 Task: Add a dependency to the task Implement a new network monitoring system for a company's IT infrastructure , the existing task  Develop a new mobile app for a restaurant in the project AgileJet
Action: Mouse moved to (57, 240)
Screenshot: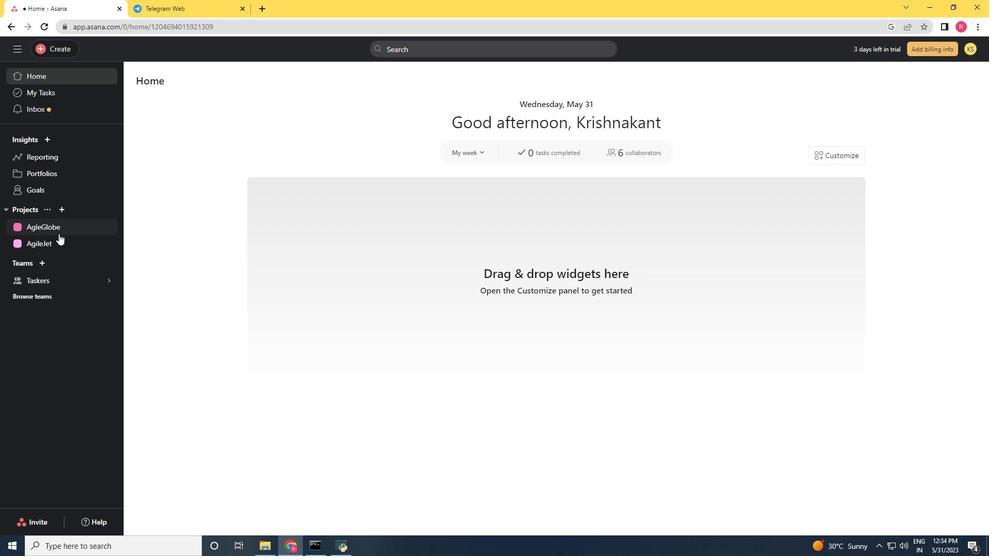 
Action: Mouse pressed left at (57, 240)
Screenshot: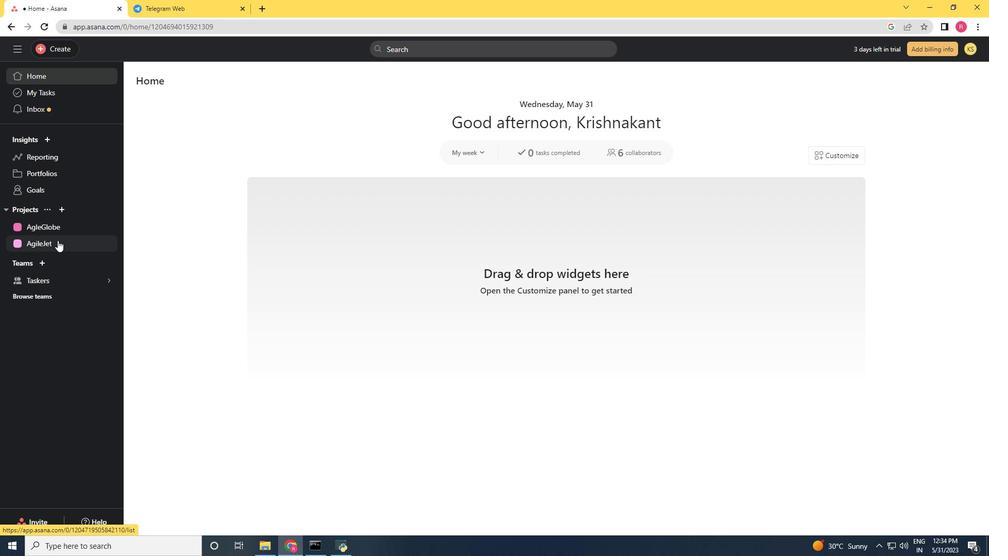 
Action: Mouse moved to (938, 89)
Screenshot: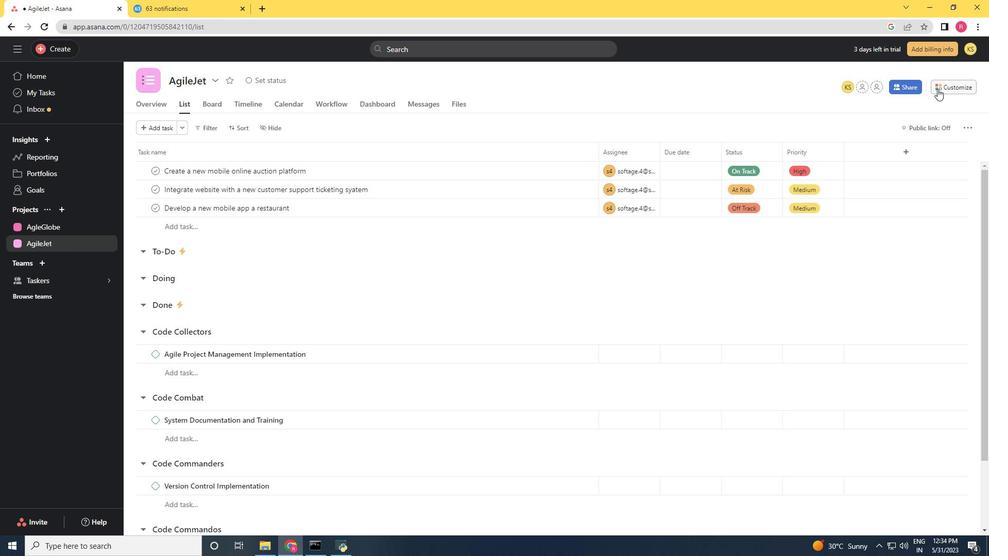 
Action: Mouse pressed left at (938, 89)
Screenshot: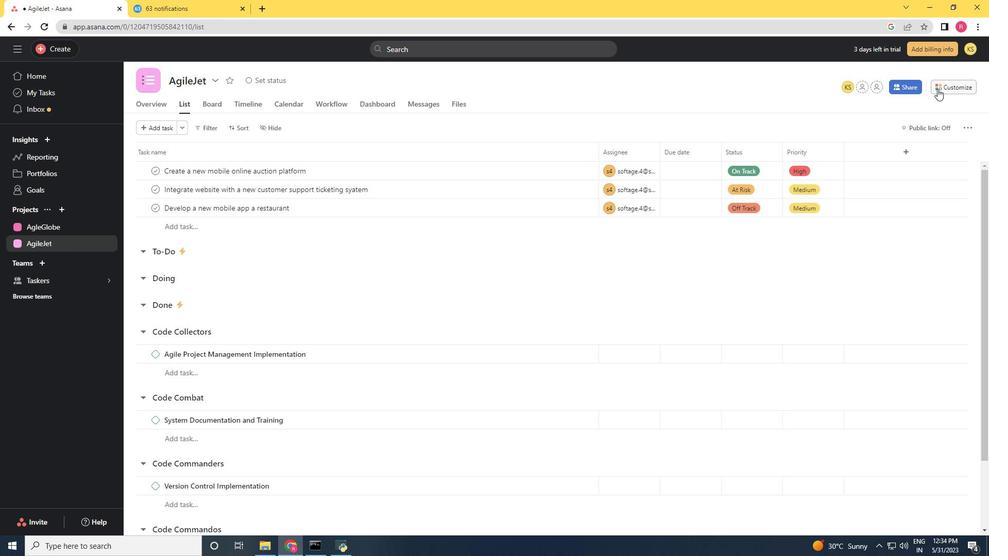 
Action: Mouse moved to (772, 230)
Screenshot: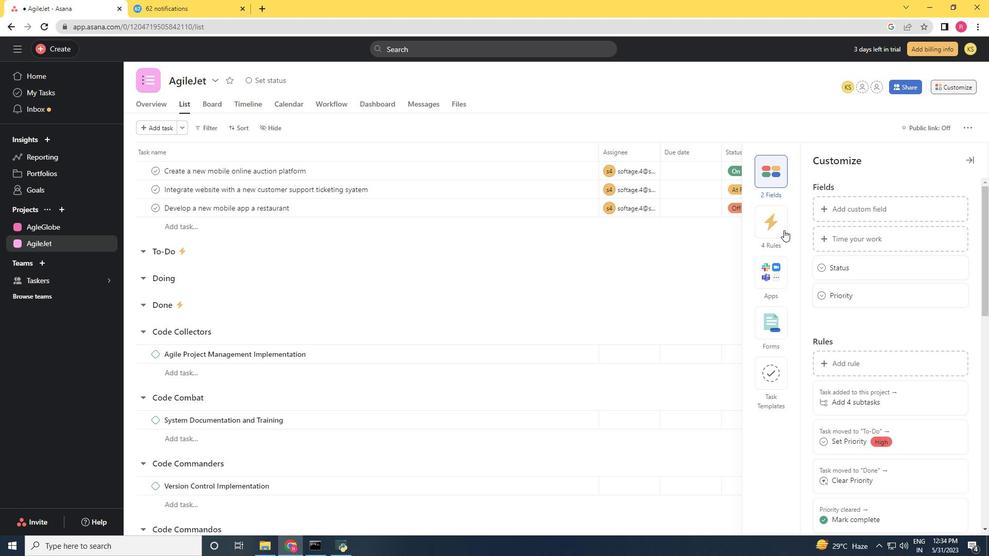 
Action: Mouse pressed left at (772, 230)
Screenshot: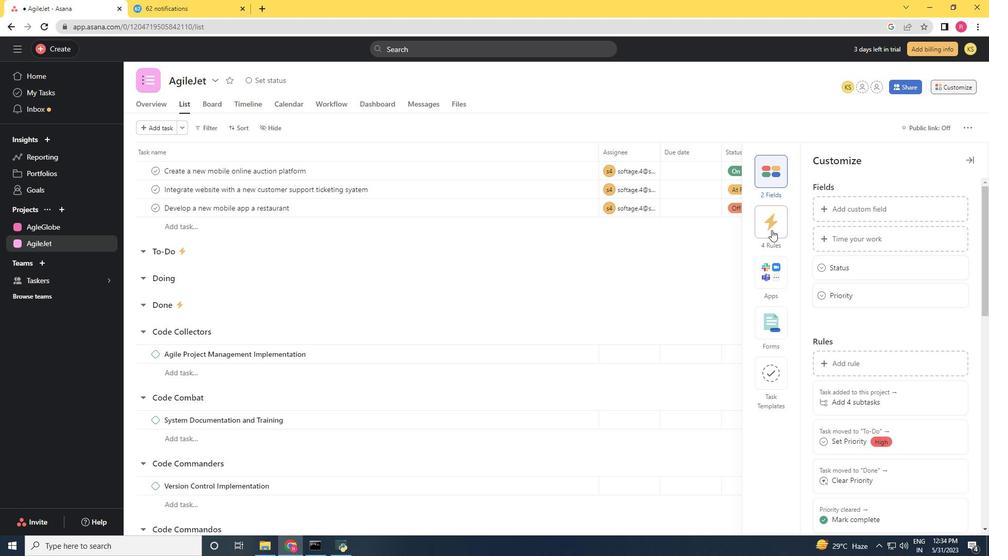 
Action: Mouse moved to (396, 296)
Screenshot: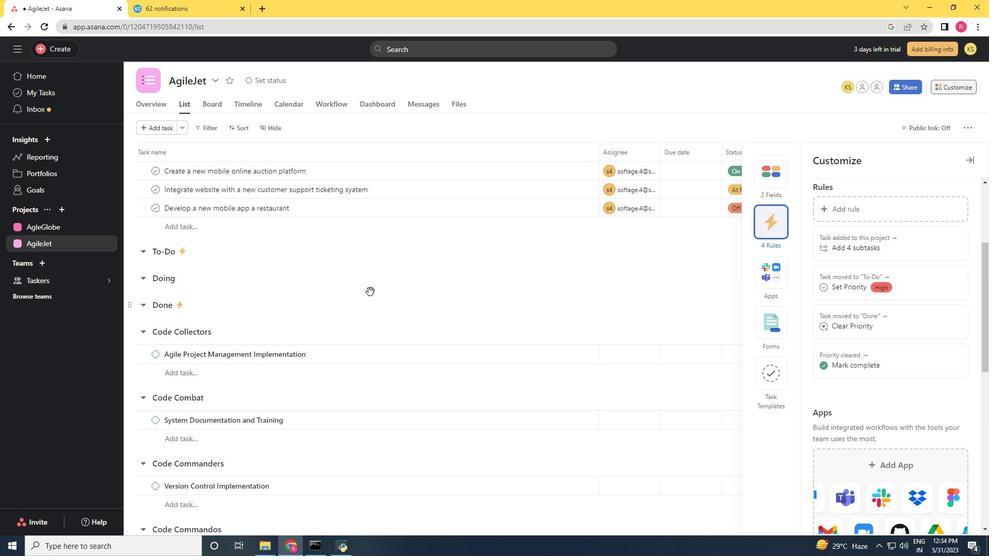 
Action: Mouse scrolled (396, 296) with delta (0, 0)
Screenshot: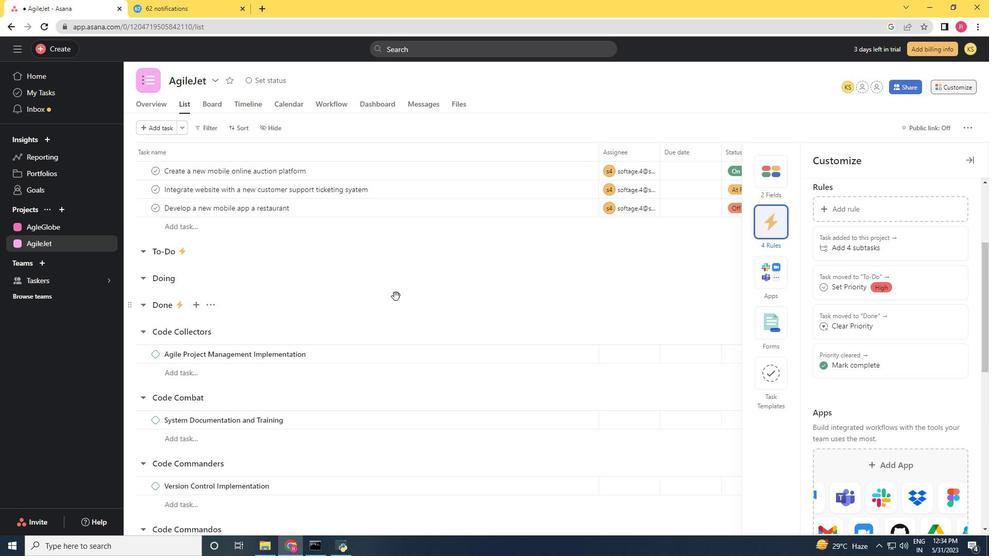 
Action: Mouse scrolled (396, 296) with delta (0, 0)
Screenshot: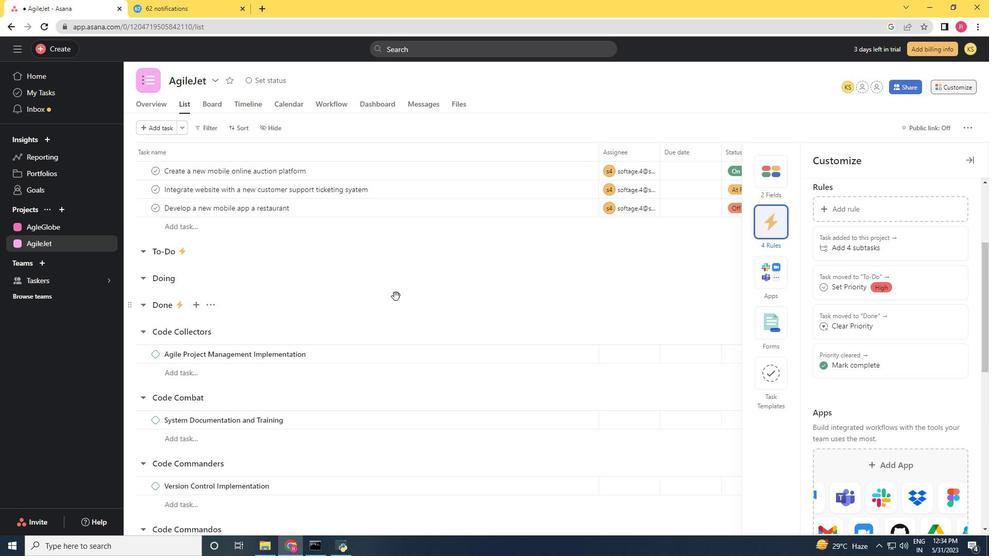 
Action: Mouse scrolled (396, 296) with delta (0, 0)
Screenshot: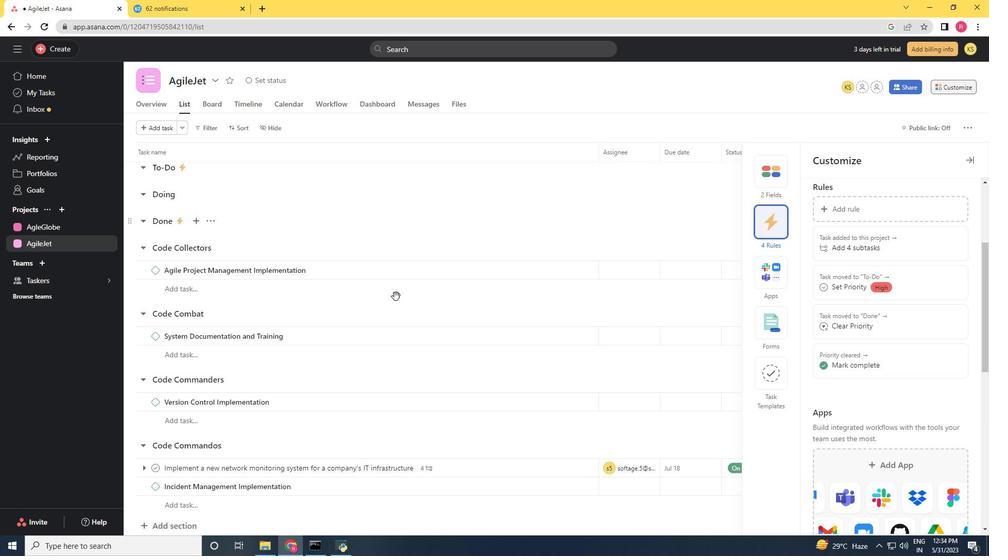
Action: Mouse moved to (469, 473)
Screenshot: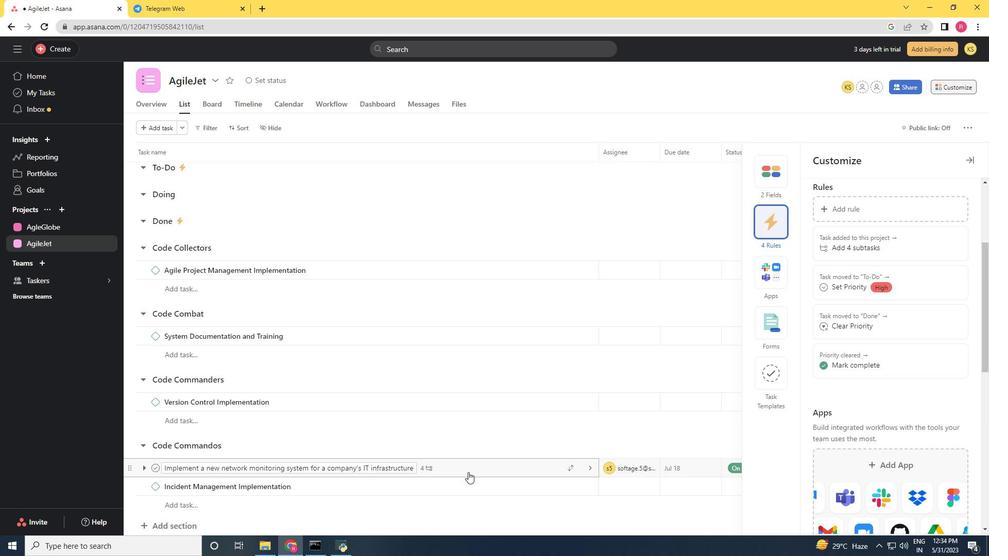 
Action: Mouse pressed left at (469, 473)
Screenshot: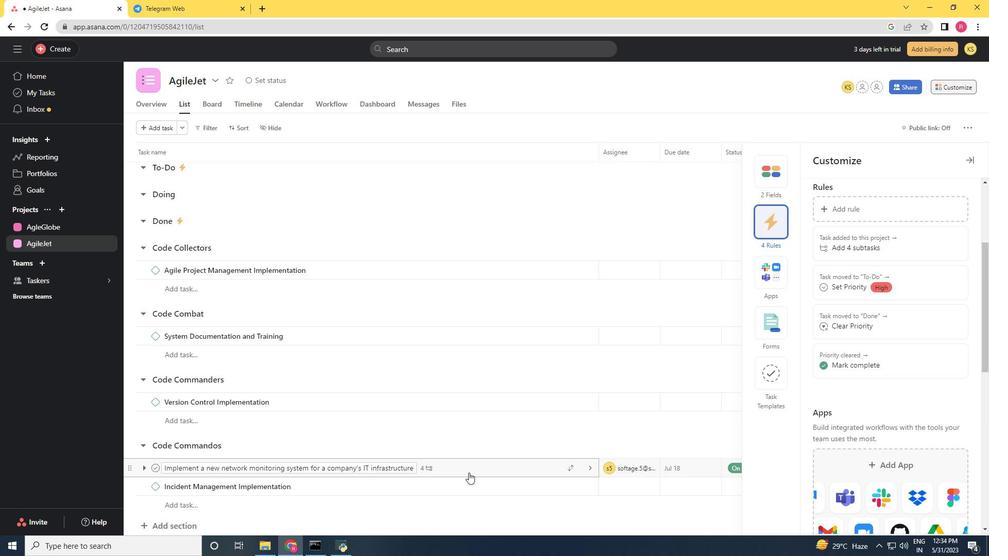 
Action: Mouse moved to (740, 298)
Screenshot: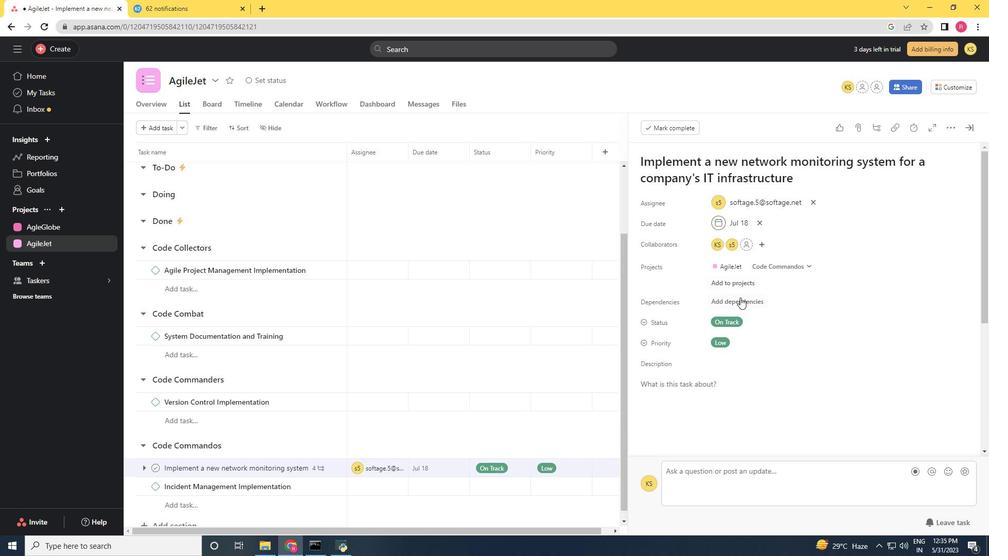 
Action: Mouse pressed left at (740, 298)
Screenshot: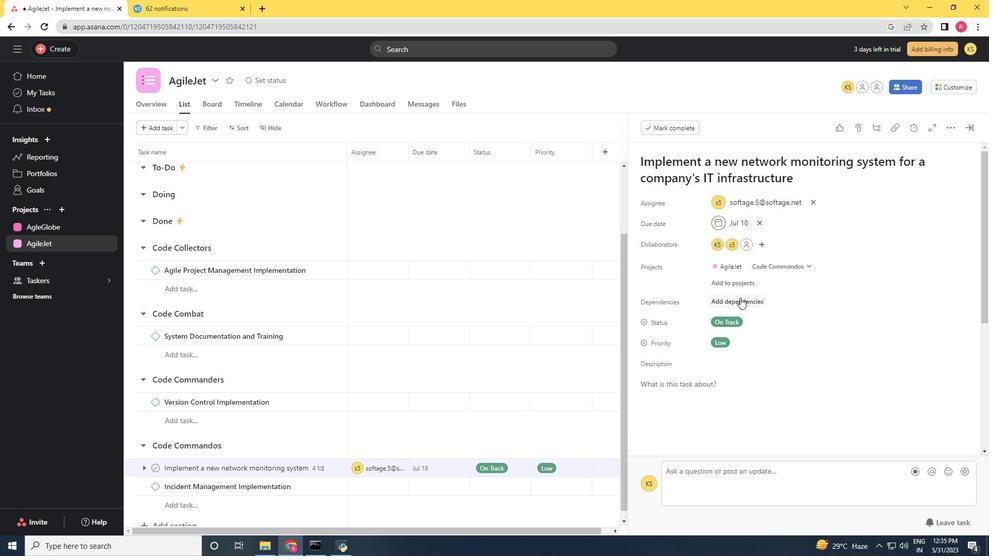 
Action: Key pressed <Key.shift>Develop<Key.space>a<Key.space>new<Key.space>mobile<Key.space>app<Key.space>for<Key.space>a<Key.space>restaurants<Key.backspace>
Screenshot: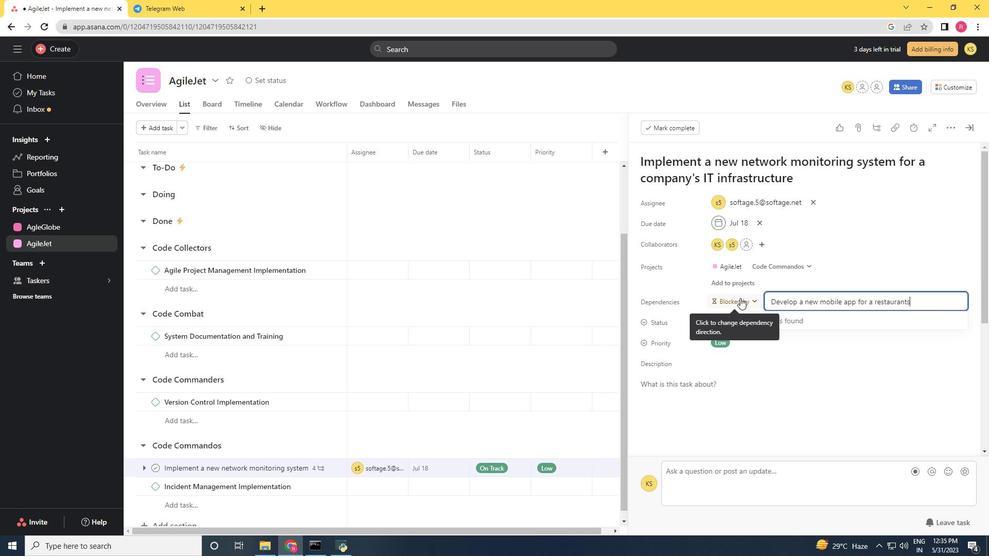 
Action: Mouse moved to (856, 332)
Screenshot: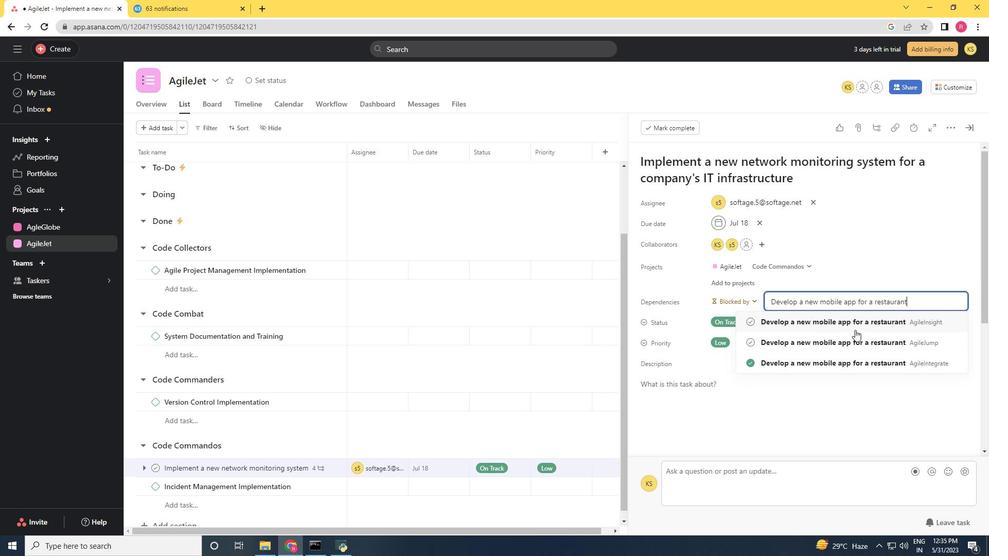 
Action: Key pressed <Key.space>
Screenshot: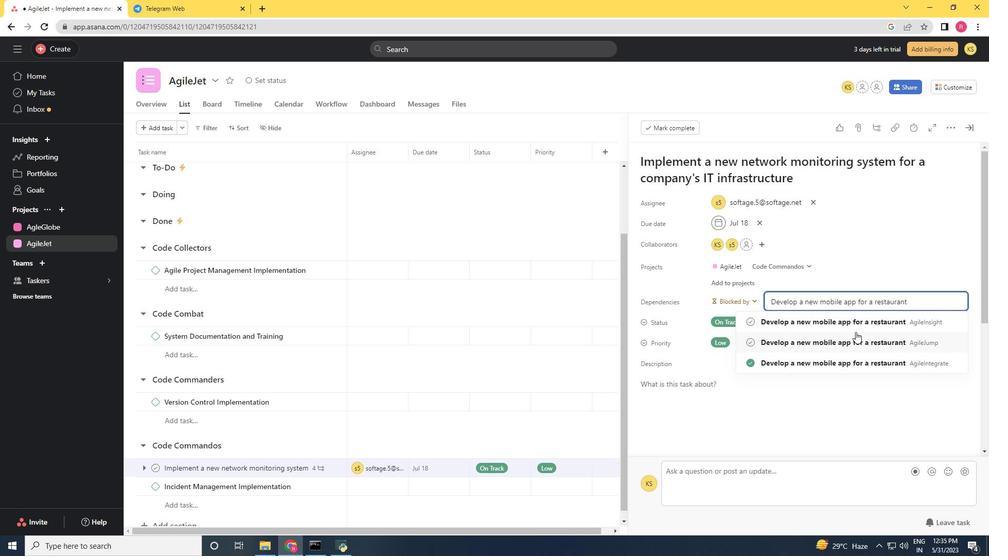 
Action: Mouse scrolled (856, 332) with delta (0, 0)
Screenshot: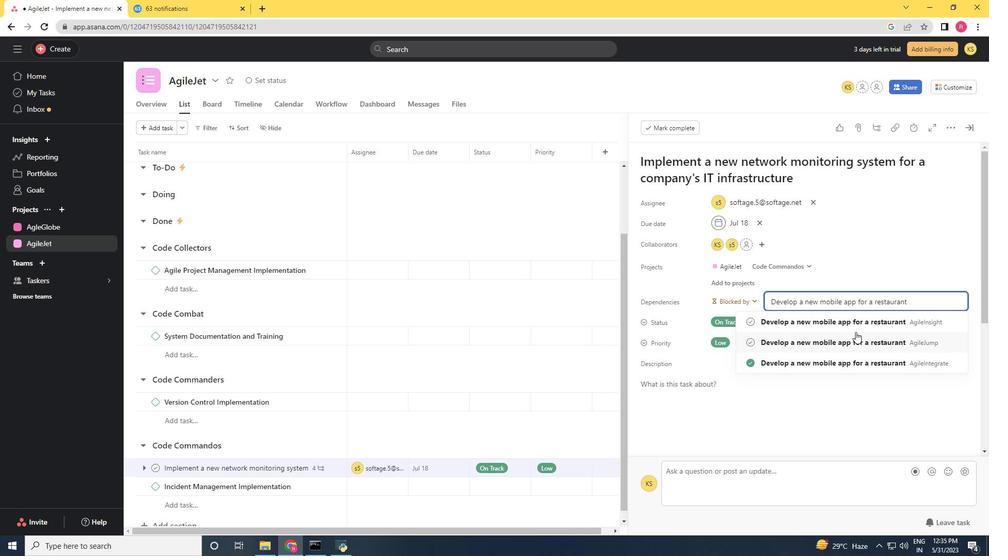 
Action: Mouse scrolled (856, 332) with delta (0, 0)
Screenshot: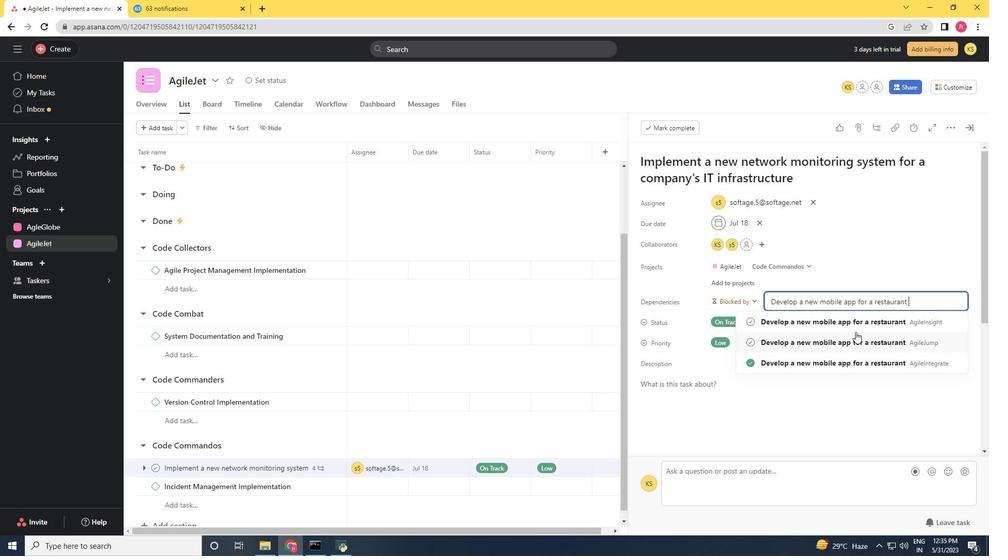 
Action: Mouse scrolled (856, 332) with delta (0, 0)
Screenshot: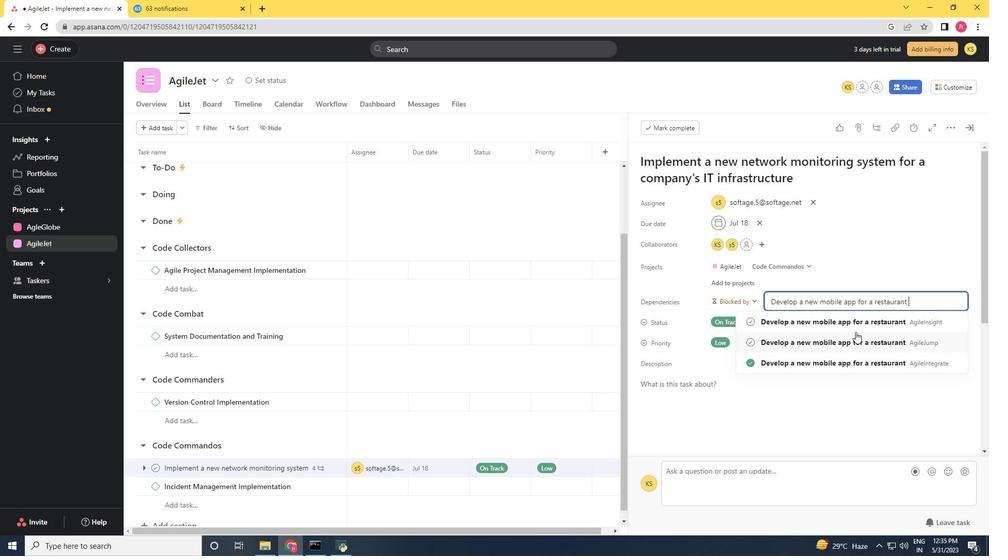 
Action: Mouse scrolled (856, 333) with delta (0, 0)
Screenshot: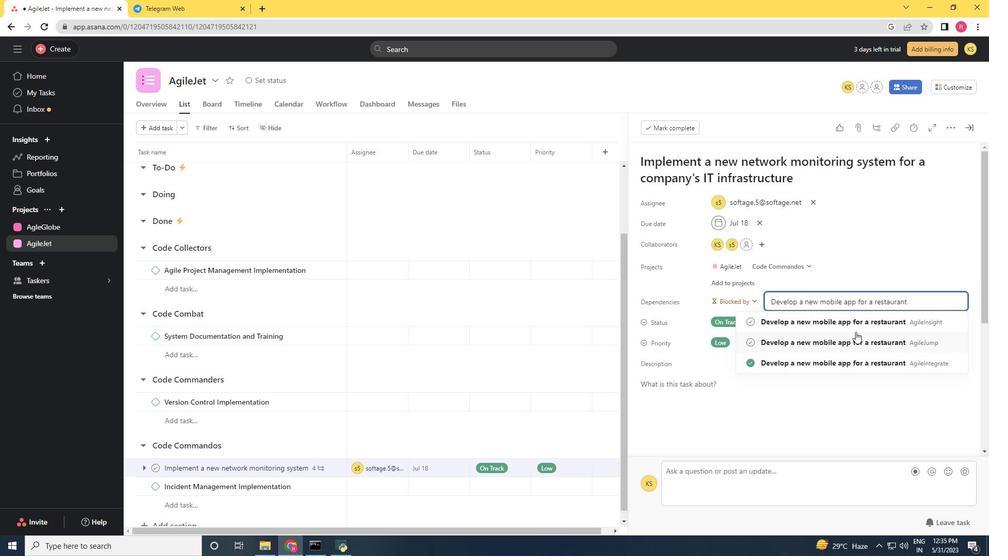 
Action: Mouse scrolled (856, 333) with delta (0, 0)
Screenshot: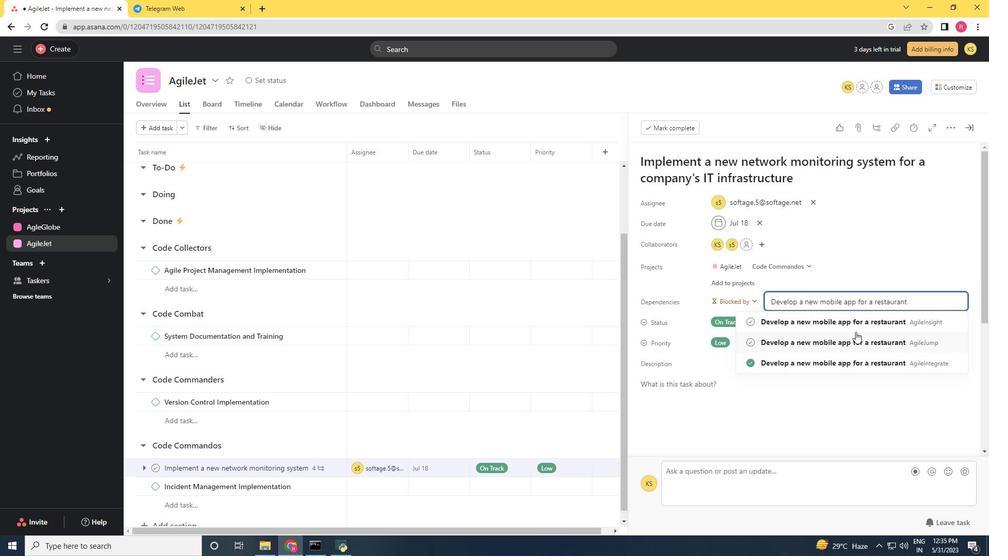 
Action: Mouse moved to (894, 313)
Screenshot: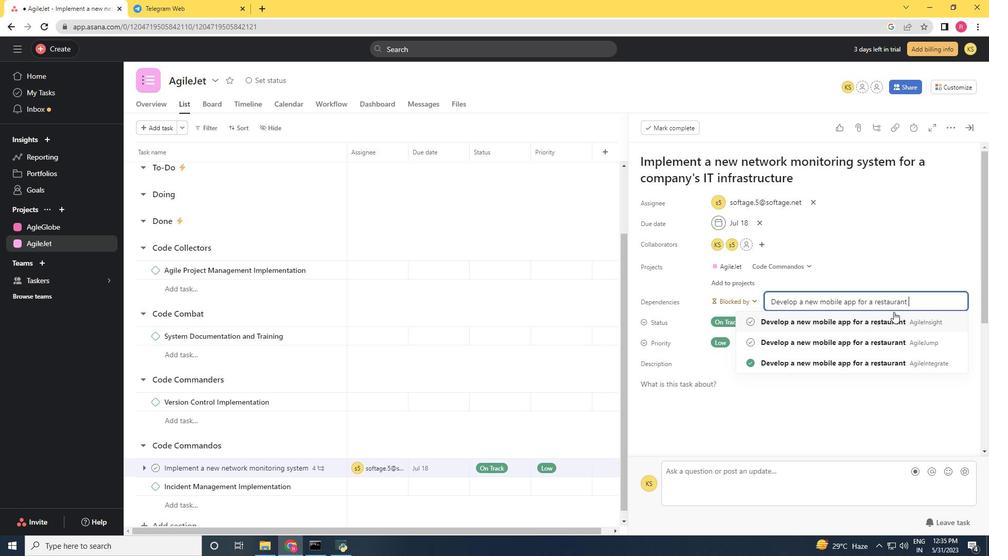 
Action: Mouse pressed left at (894, 313)
Screenshot: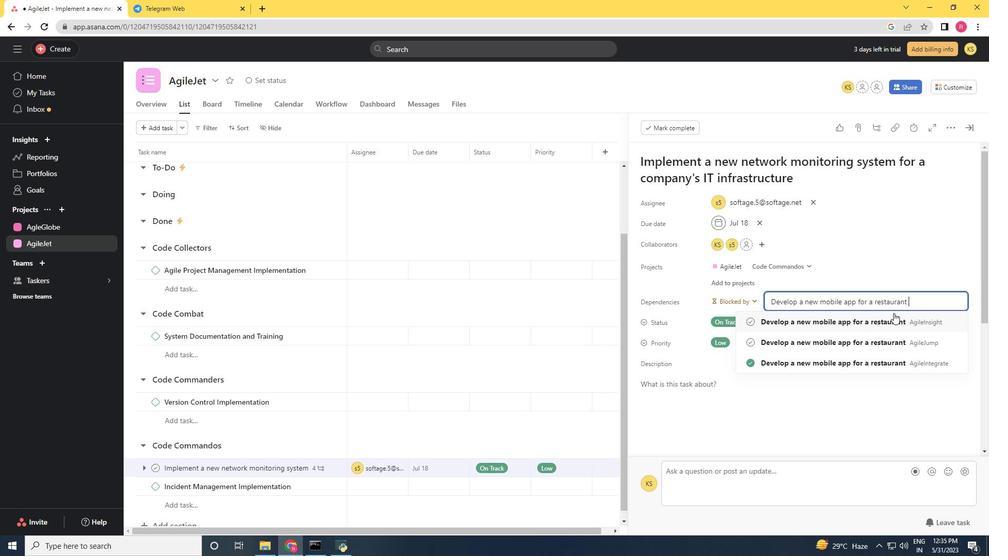 
Action: Mouse moved to (878, 323)
Screenshot: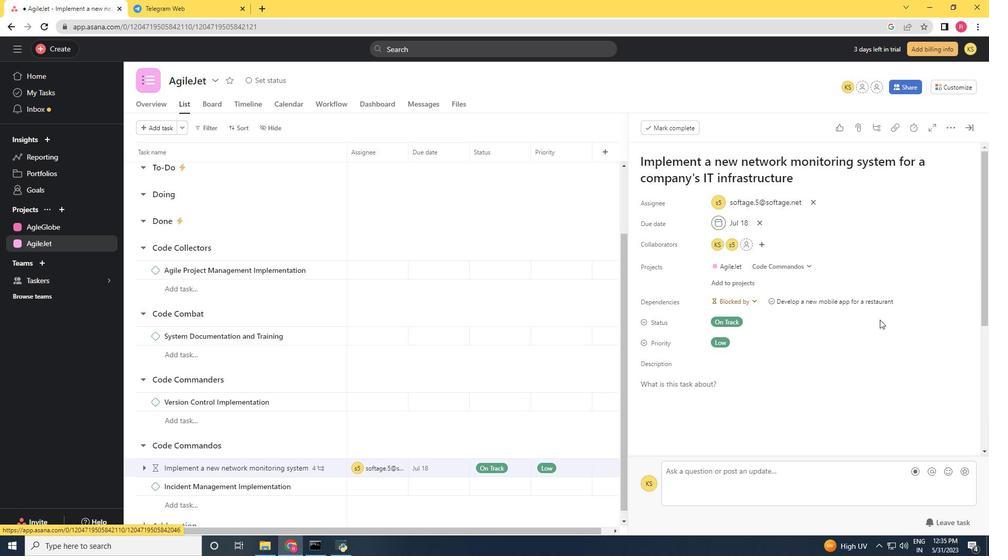 
